 Task: Automatically enable private vulnerability reporting for new public repositories.
Action: Mouse moved to (932, 138)
Screenshot: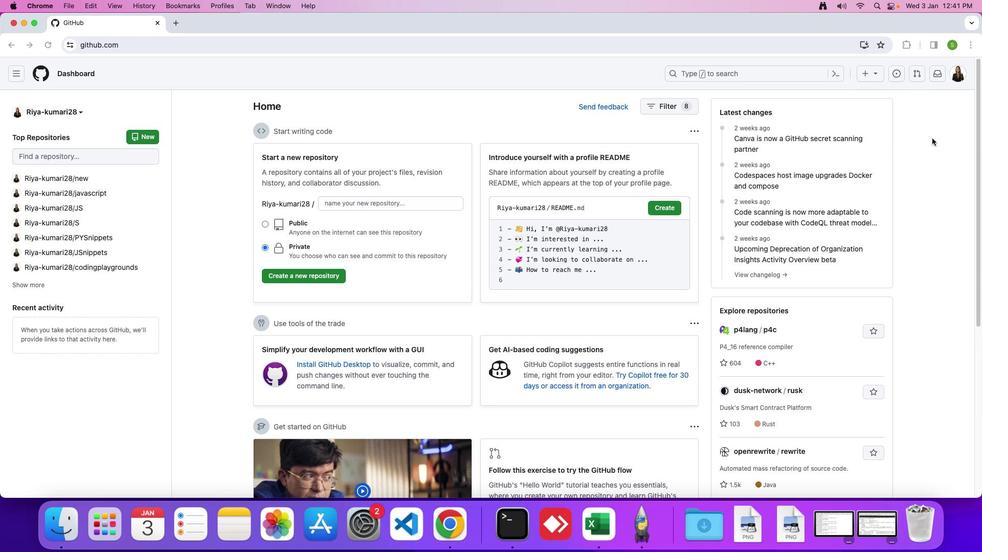 
Action: Mouse pressed left at (932, 138)
Screenshot: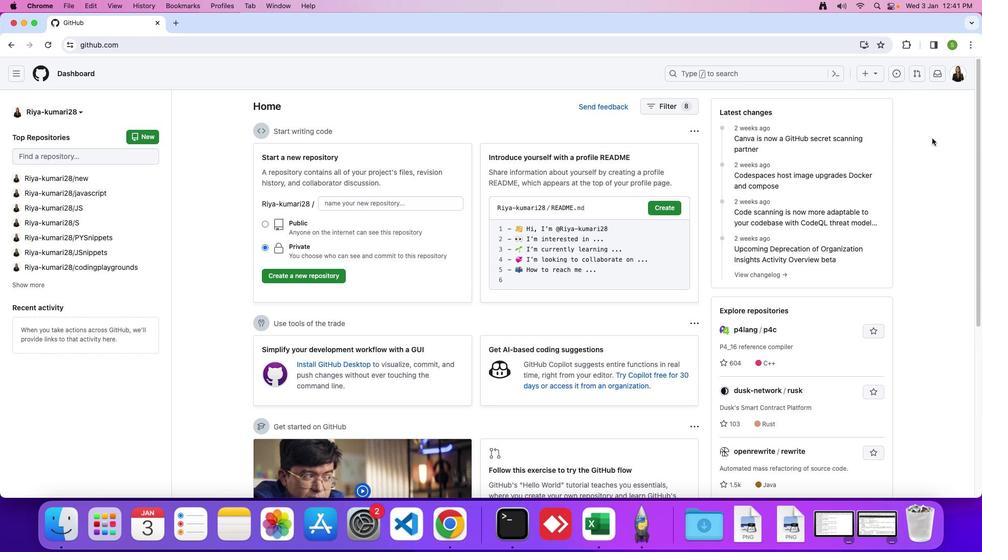 
Action: Mouse moved to (956, 78)
Screenshot: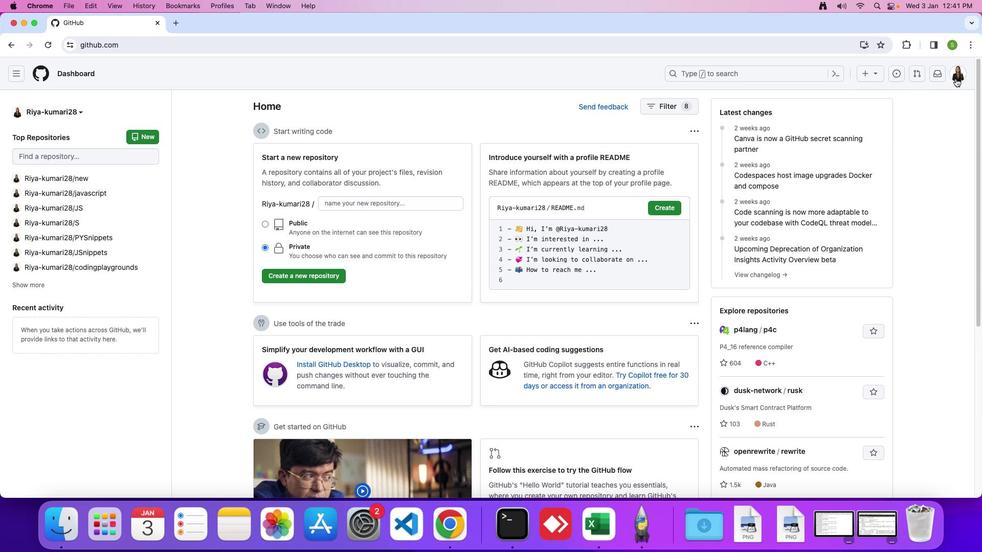 
Action: Mouse pressed left at (956, 78)
Screenshot: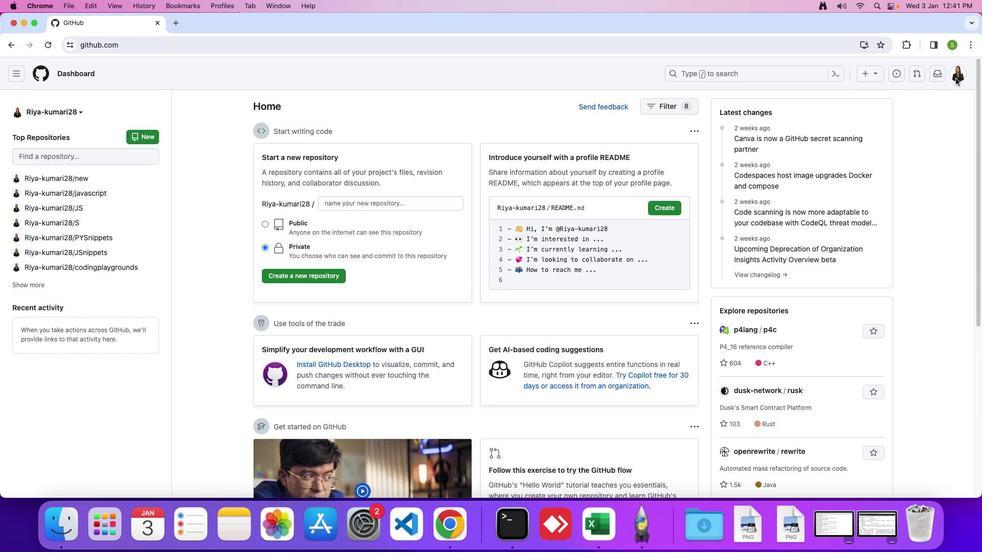 
Action: Mouse moved to (888, 350)
Screenshot: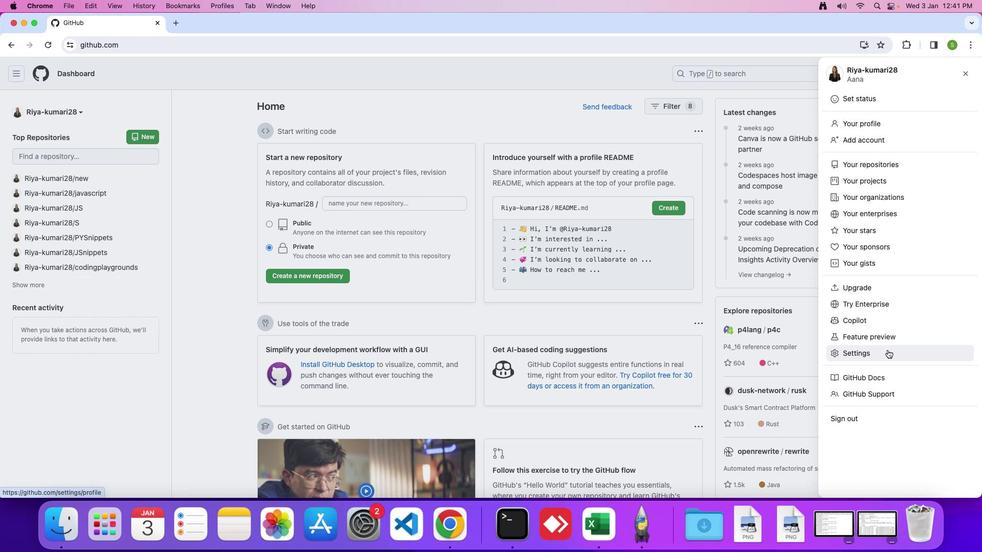 
Action: Mouse pressed left at (888, 350)
Screenshot: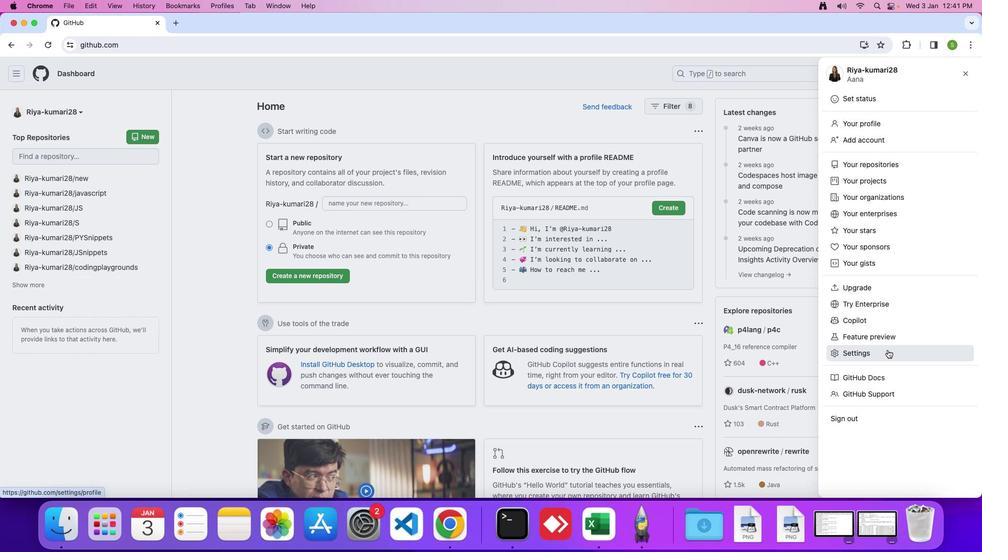 
Action: Mouse moved to (288, 324)
Screenshot: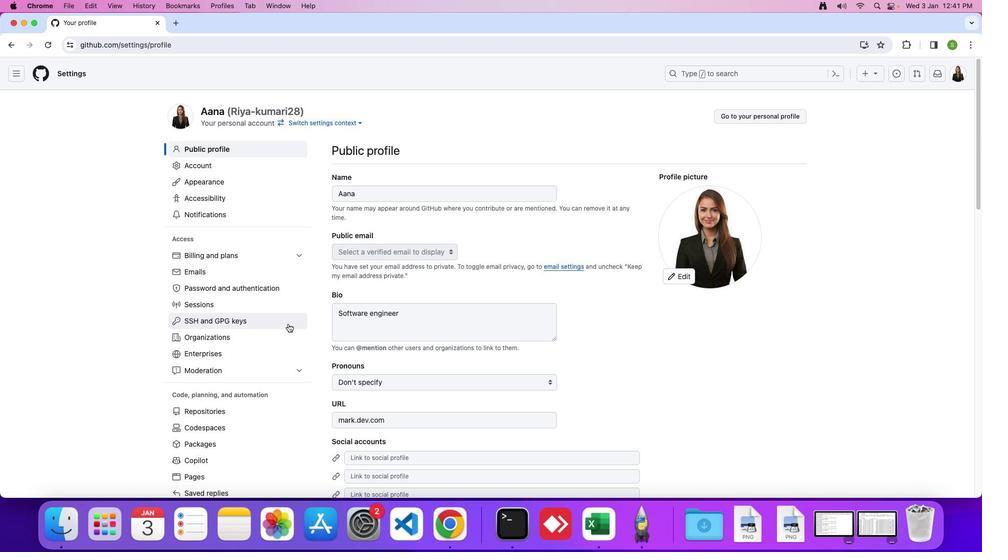 
Action: Mouse scrolled (288, 324) with delta (0, 0)
Screenshot: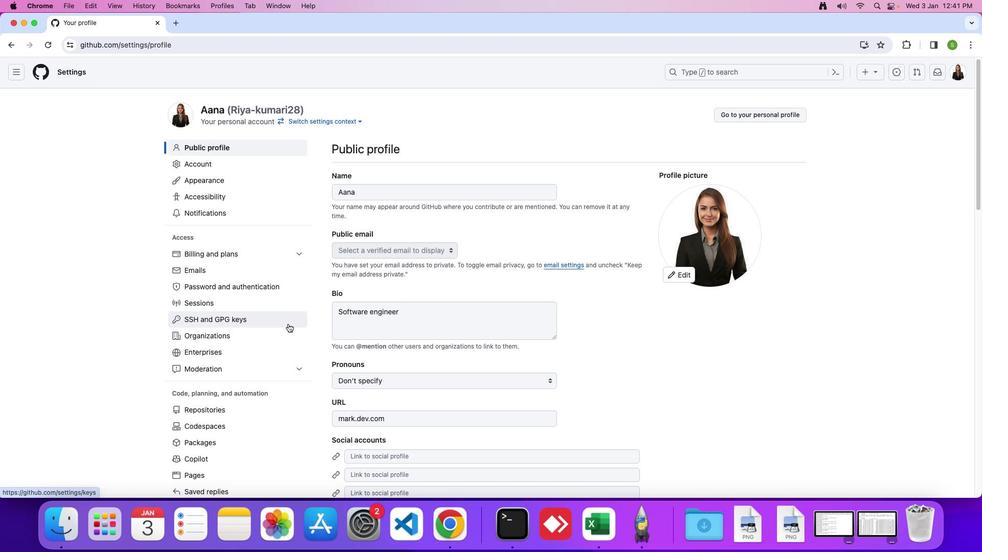 
Action: Mouse moved to (288, 324)
Screenshot: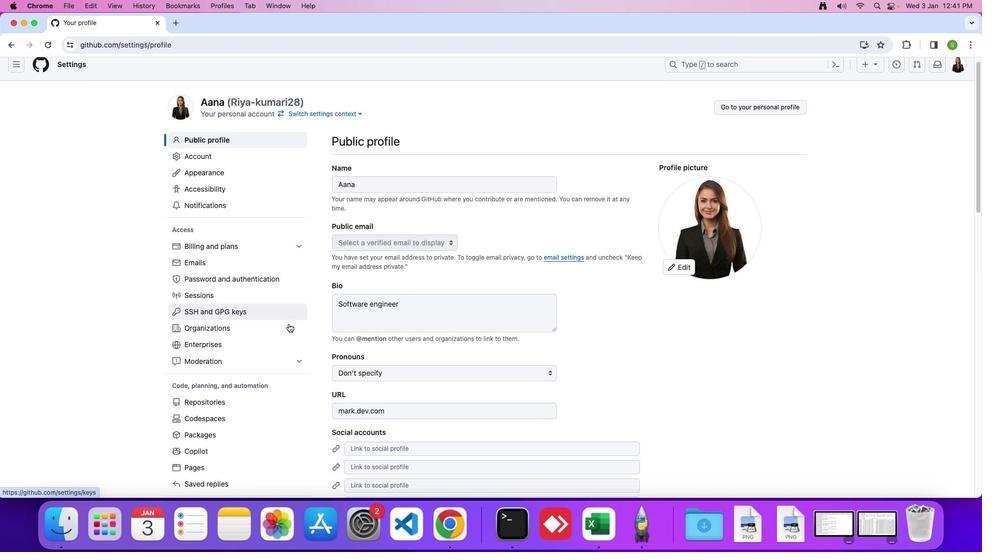 
Action: Mouse scrolled (288, 324) with delta (0, 0)
Screenshot: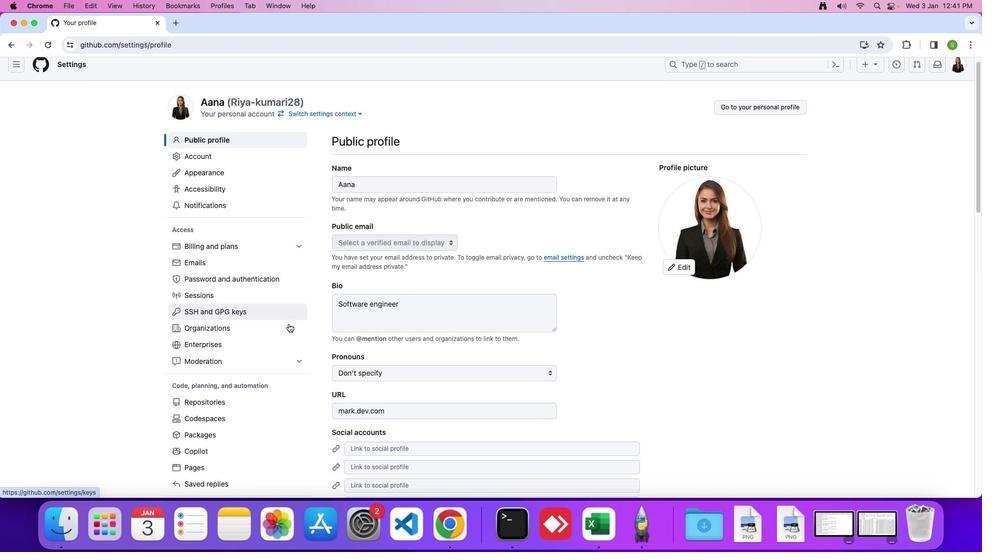 
Action: Mouse moved to (288, 324)
Screenshot: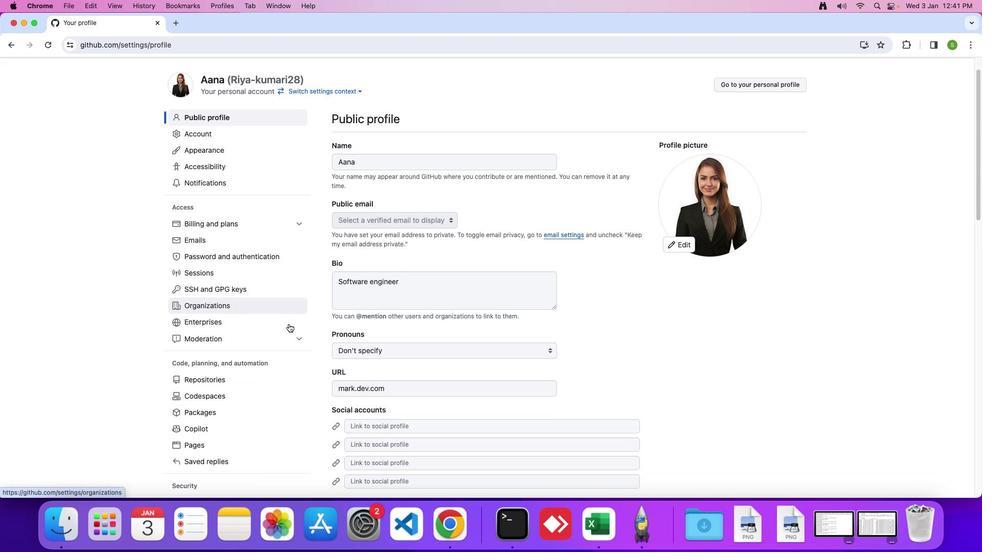 
Action: Mouse scrolled (288, 324) with delta (0, -2)
Screenshot: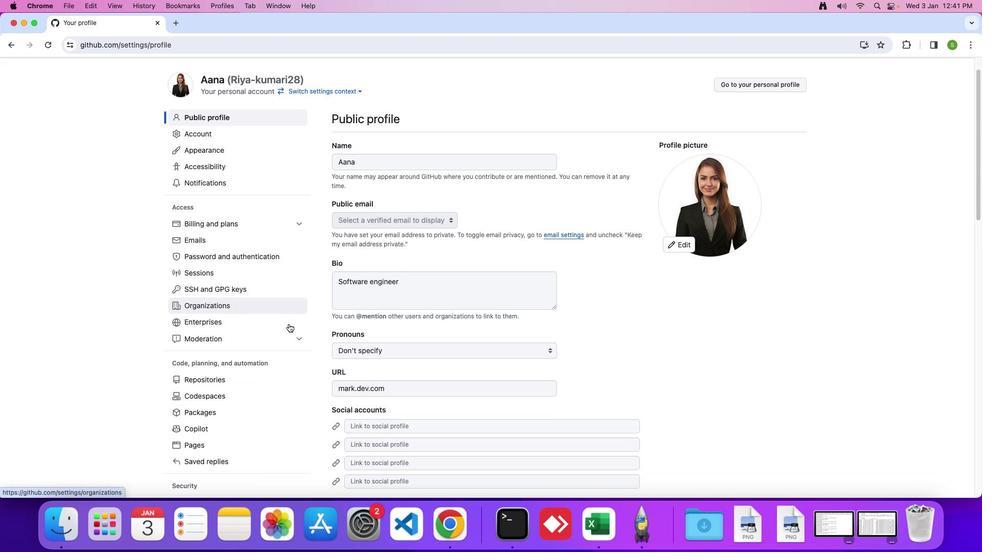 
Action: Mouse moved to (288, 324)
Screenshot: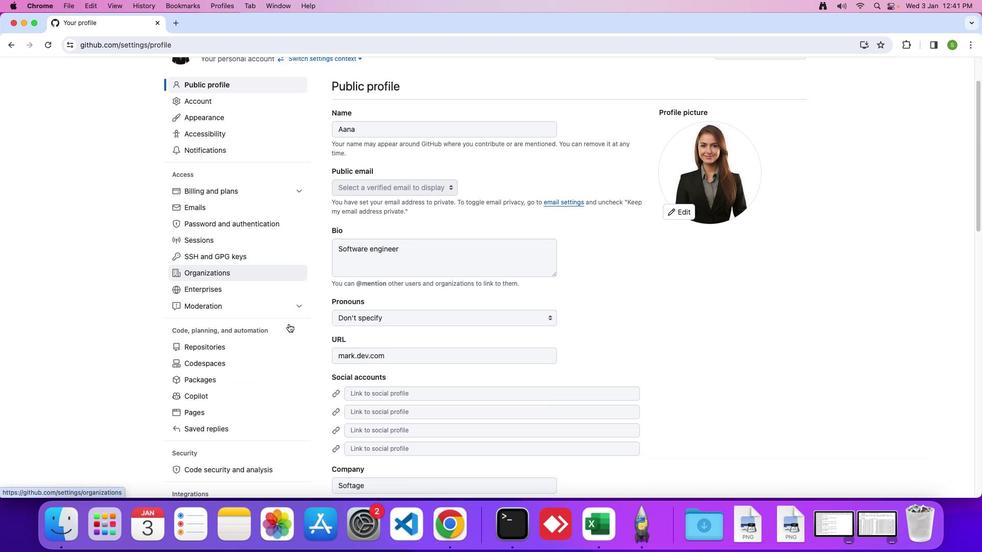 
Action: Mouse scrolled (288, 324) with delta (0, 0)
Screenshot: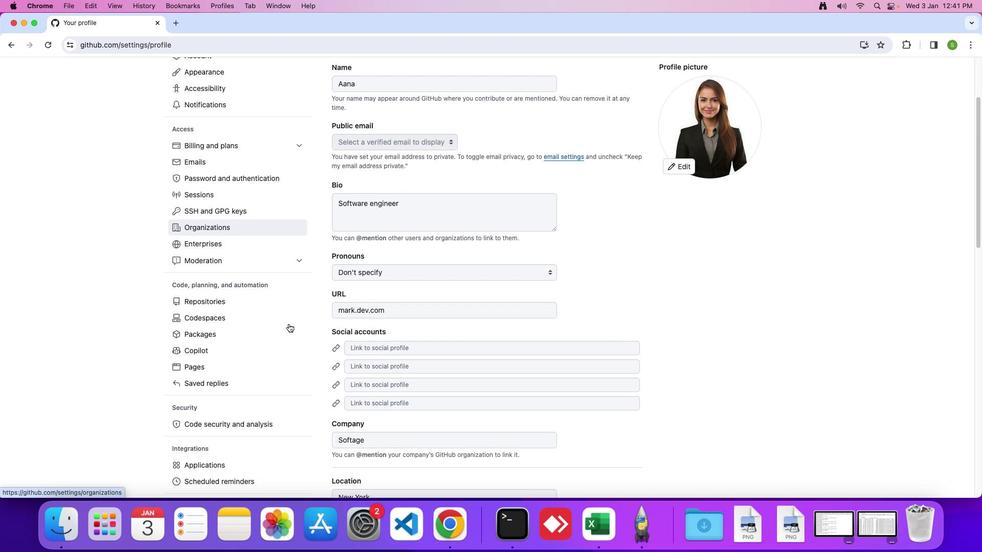 
Action: Mouse scrolled (288, 324) with delta (0, 0)
Screenshot: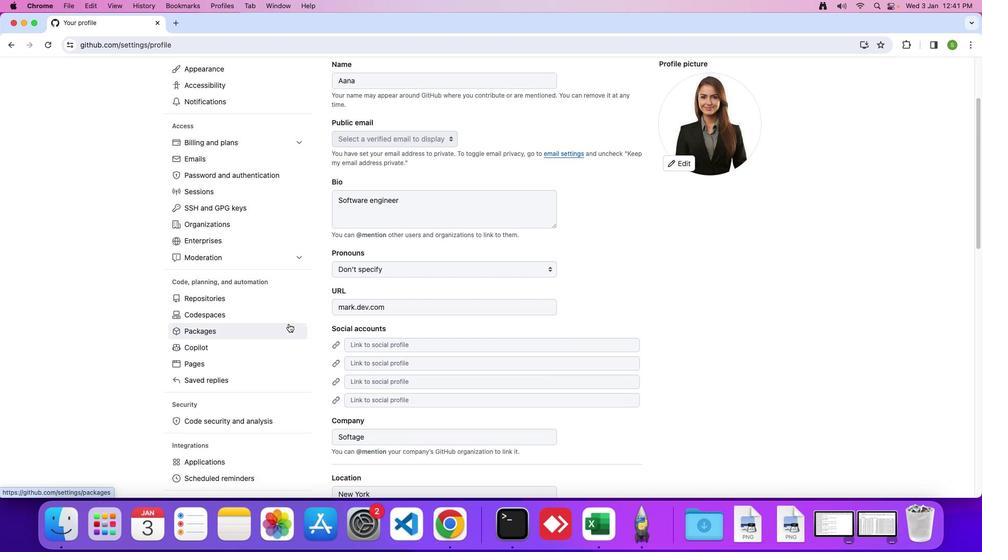 
Action: Mouse moved to (289, 324)
Screenshot: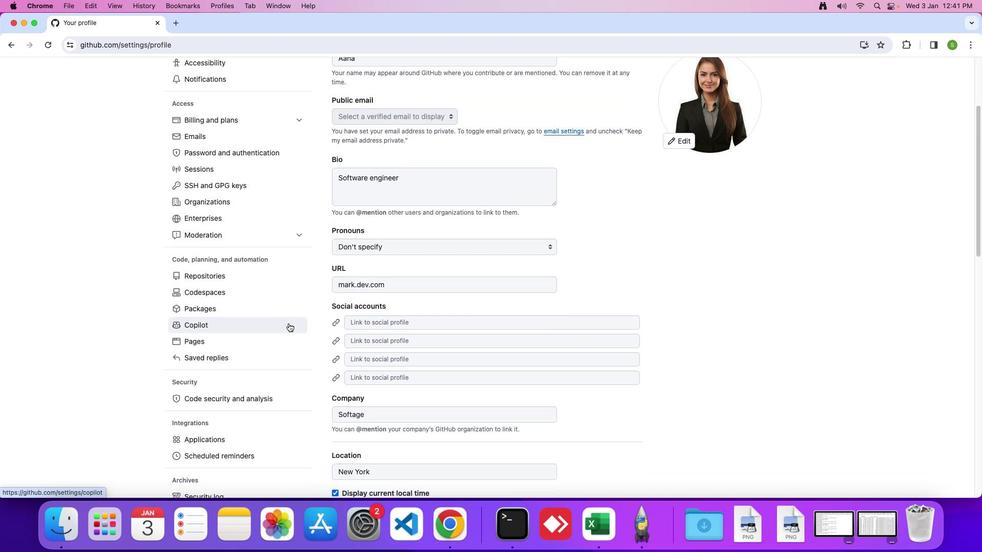 
Action: Mouse scrolled (289, 324) with delta (0, -1)
Screenshot: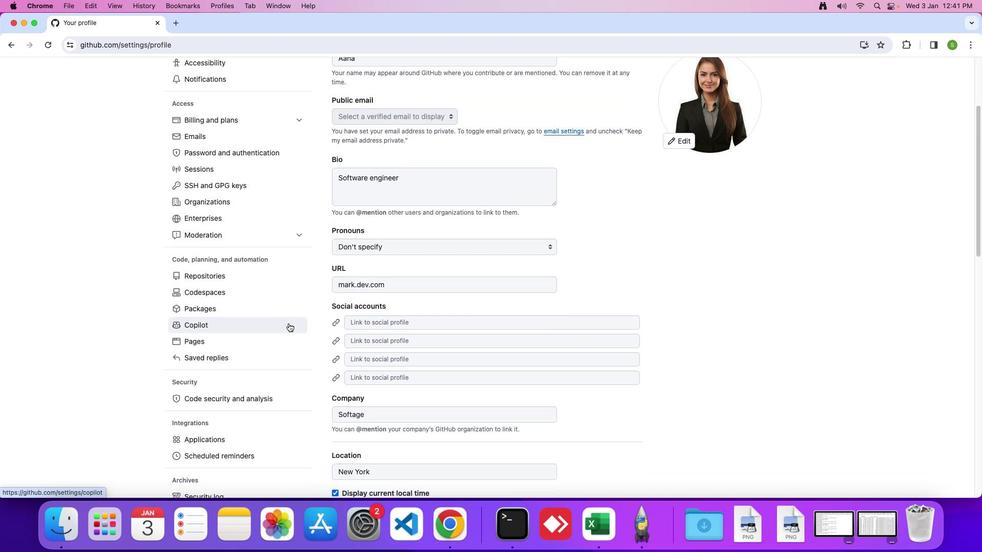 
Action: Mouse moved to (265, 340)
Screenshot: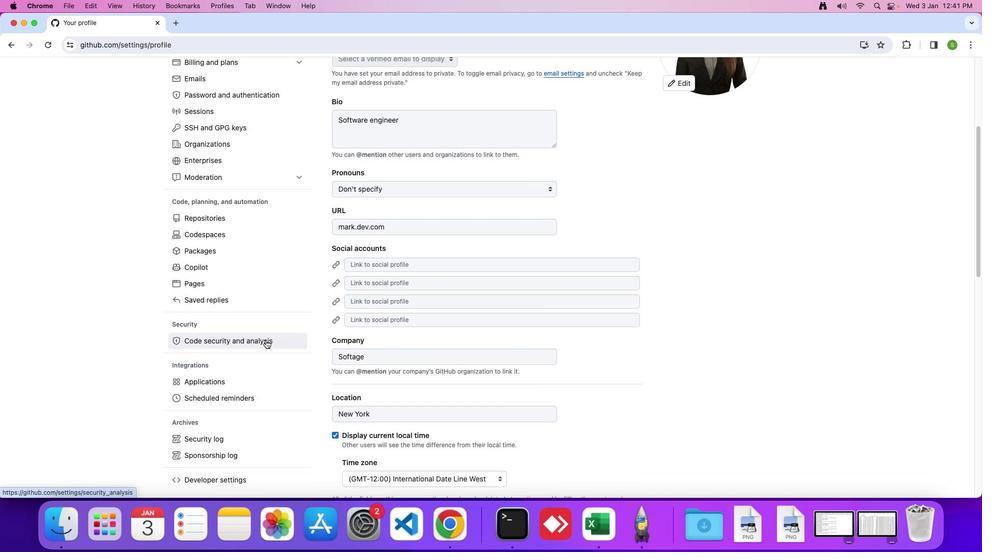 
Action: Mouse pressed left at (265, 340)
Screenshot: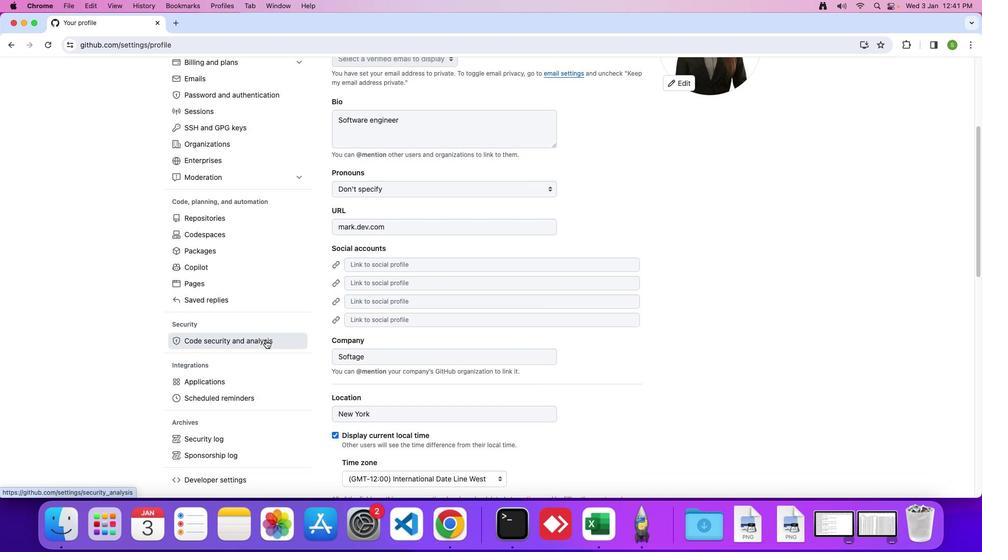 
Action: Mouse moved to (524, 345)
Screenshot: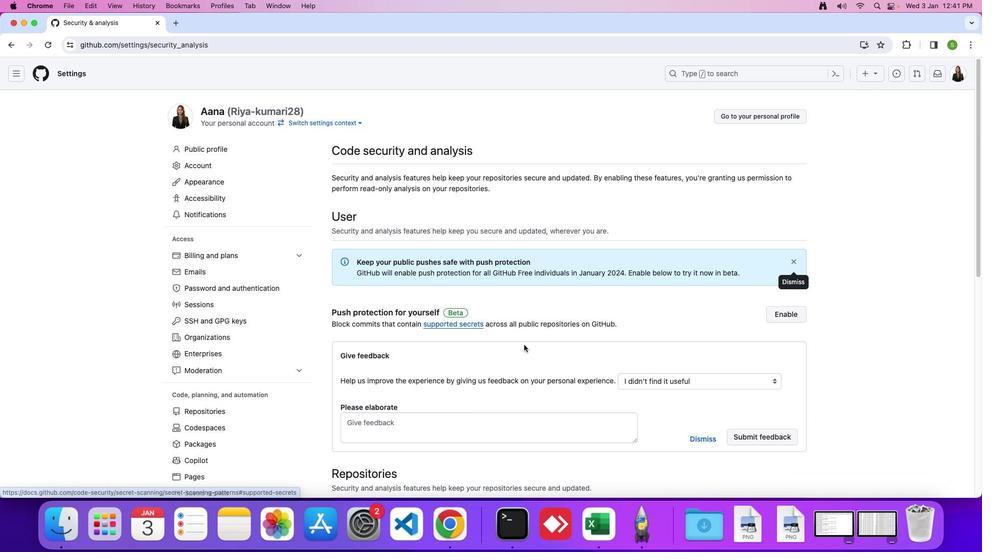 
Action: Mouse scrolled (524, 345) with delta (0, 0)
Screenshot: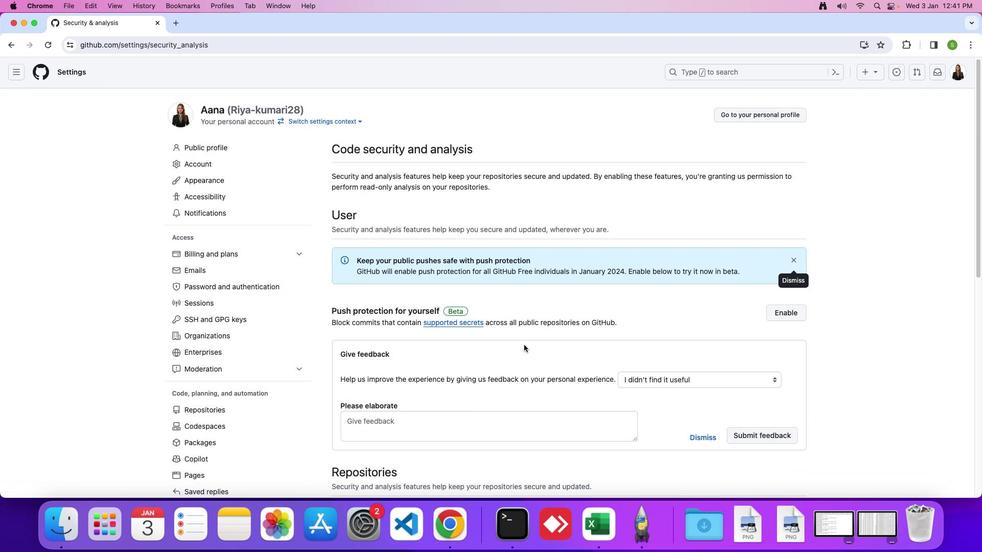 
Action: Mouse scrolled (524, 345) with delta (0, 0)
Screenshot: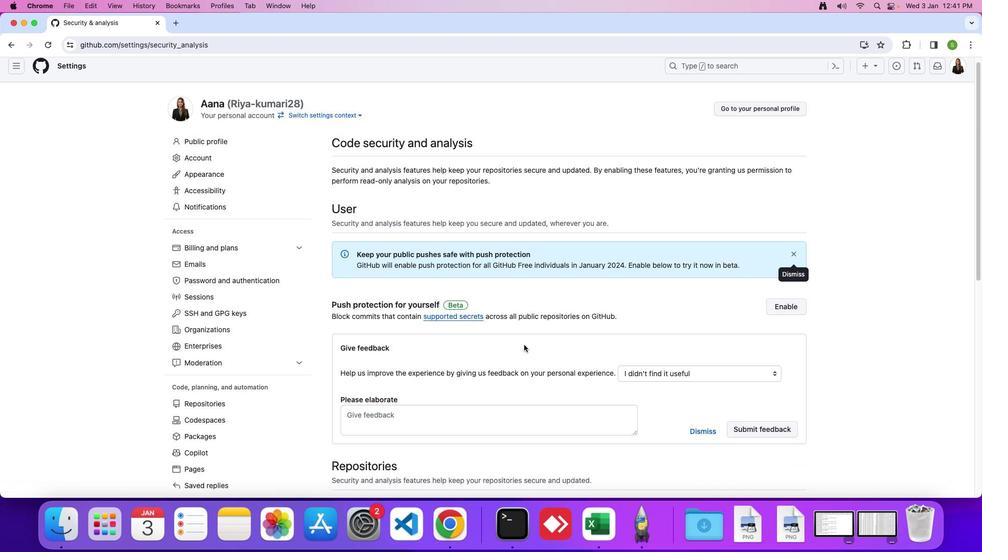 
Action: Mouse scrolled (524, 345) with delta (0, -2)
Screenshot: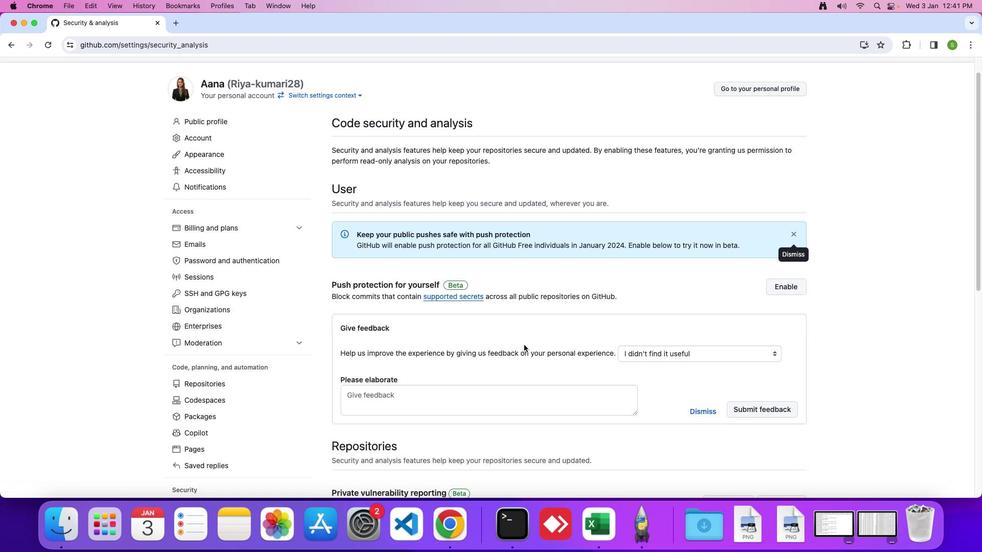 
Action: Mouse scrolled (524, 345) with delta (0, 0)
Screenshot: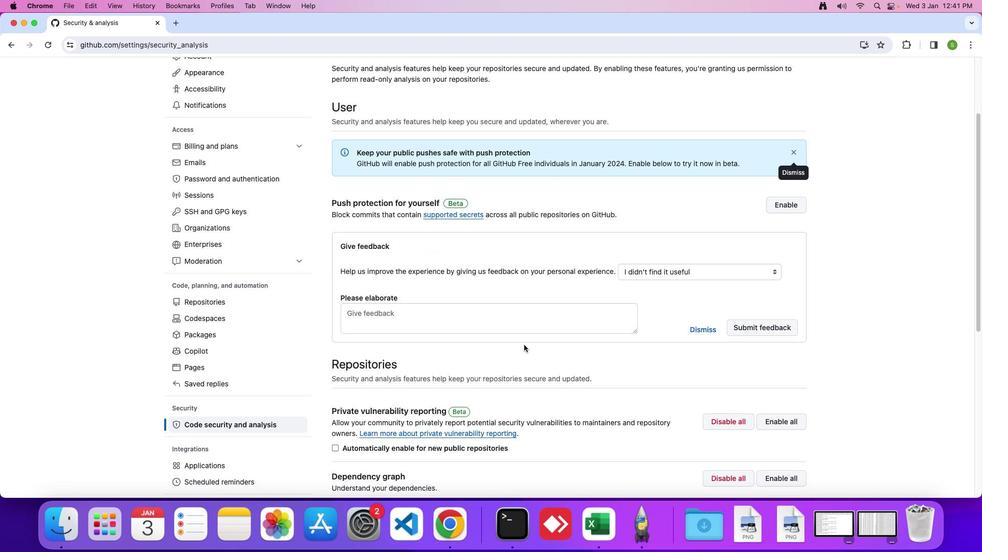 
Action: Mouse scrolled (524, 345) with delta (0, 0)
Screenshot: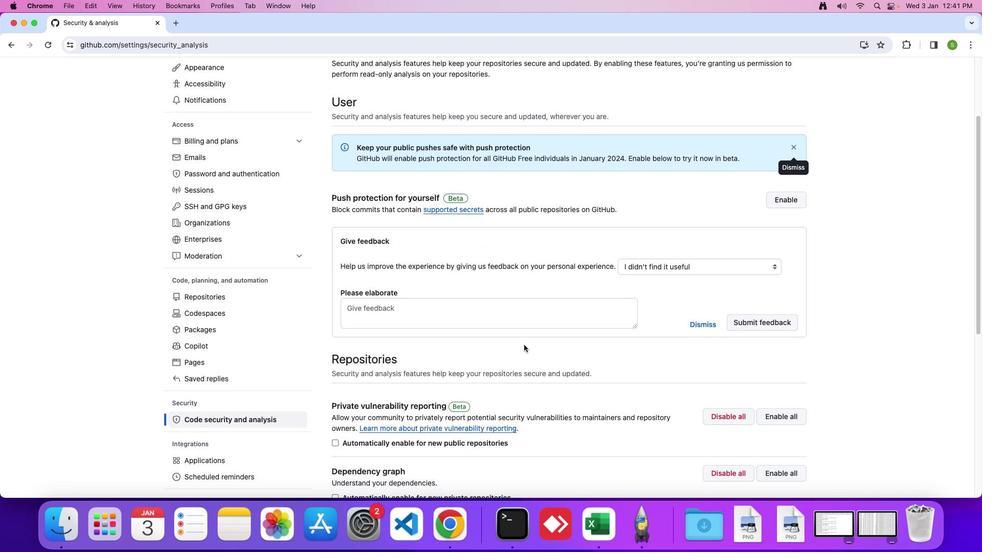 
Action: Mouse scrolled (524, 345) with delta (0, -1)
Screenshot: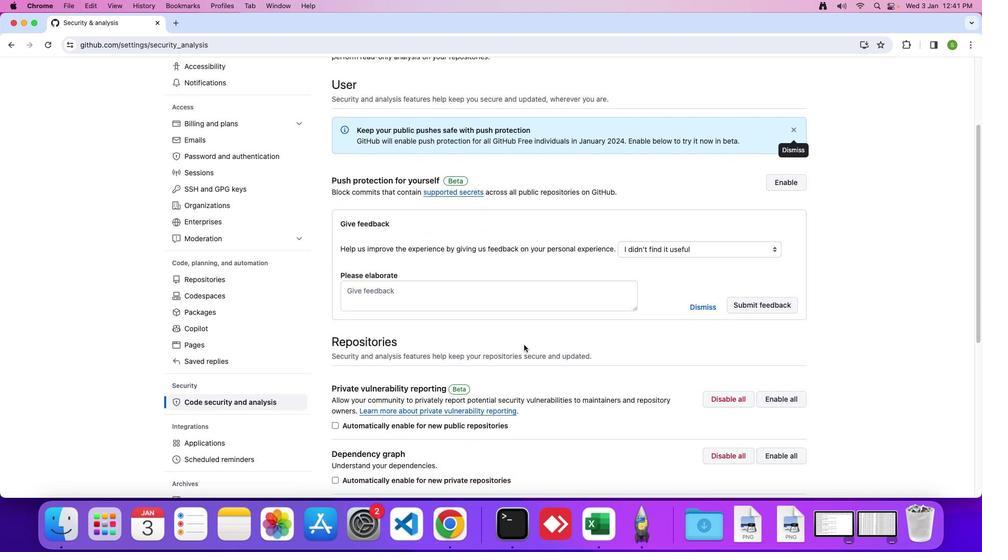 
Action: Mouse moved to (334, 383)
Screenshot: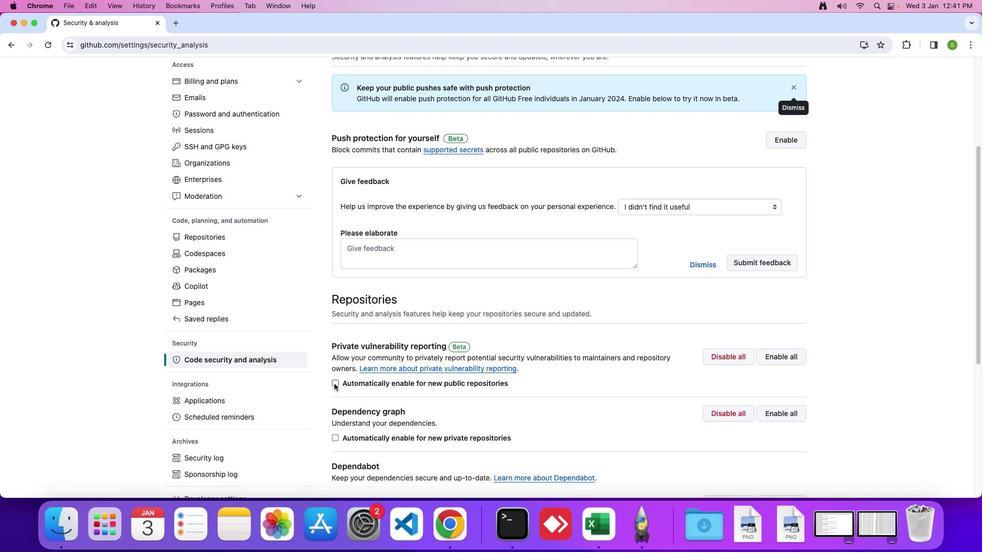
Action: Mouse pressed left at (334, 383)
Screenshot: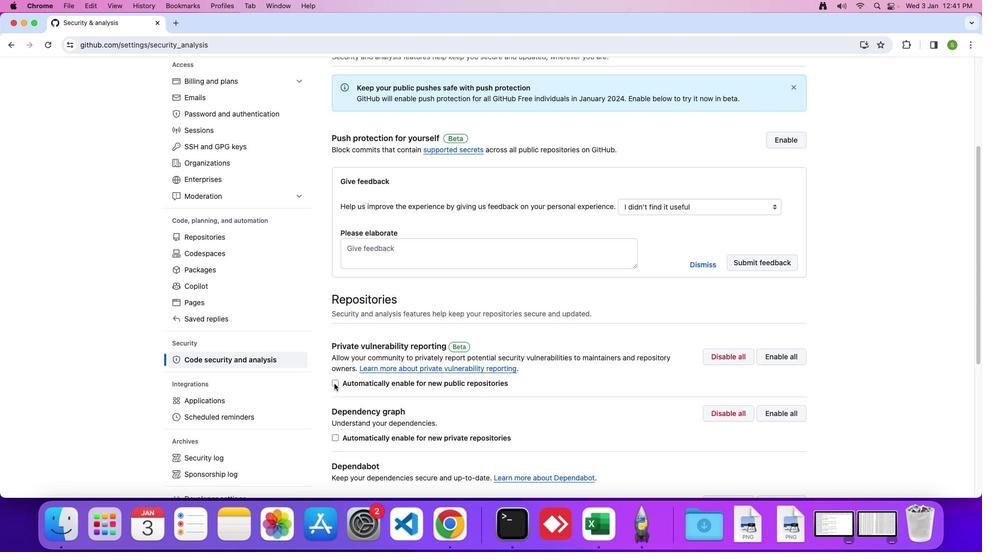 
